 Task: Create a section Code Quality Sprint and in the section, add a milestone Customer Support Portal Development in the project AgileMatrix
Action: Mouse moved to (113, 468)
Screenshot: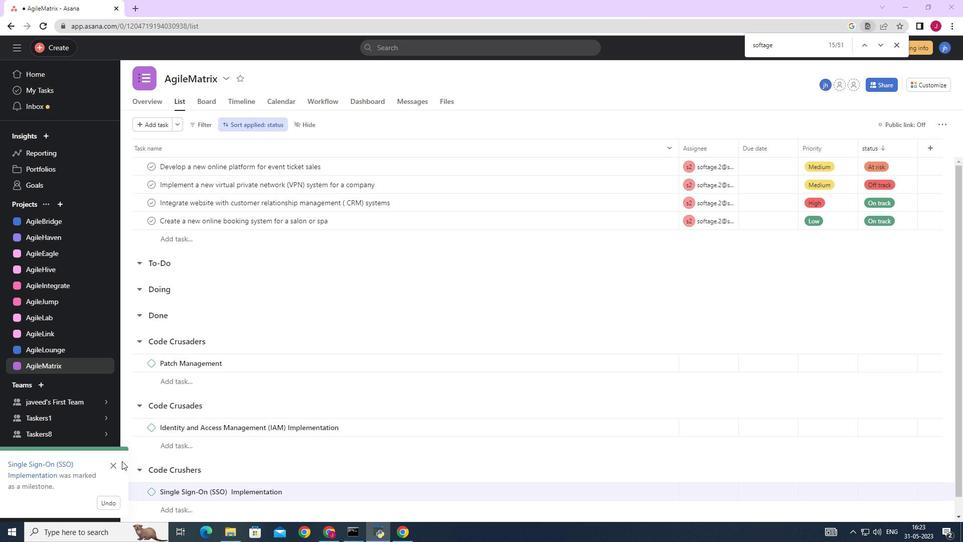
Action: Mouse pressed left at (113, 468)
Screenshot: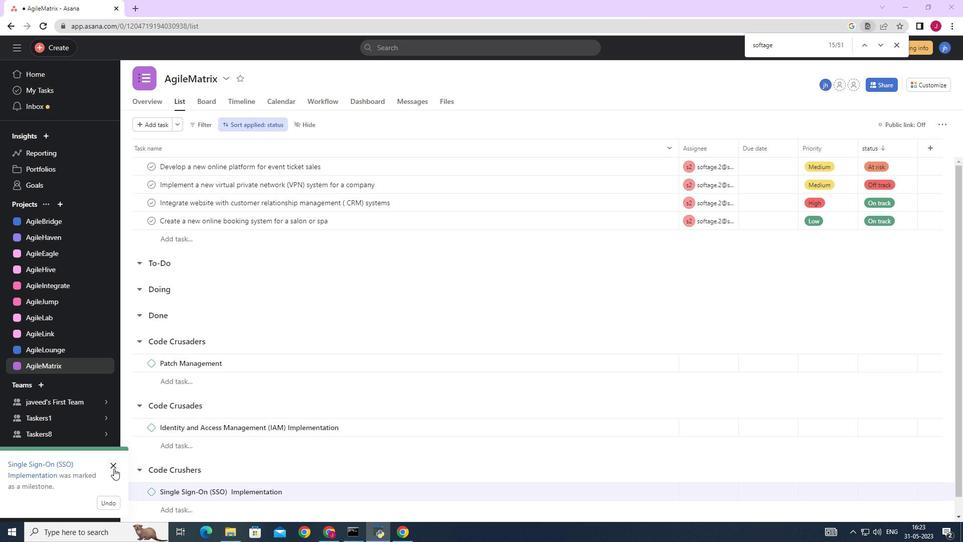 
Action: Mouse moved to (232, 416)
Screenshot: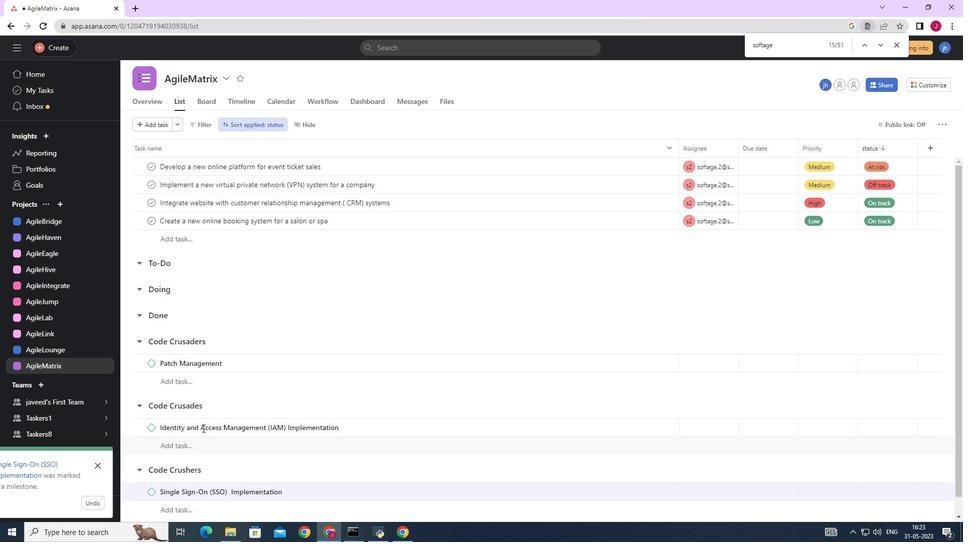 
Action: Mouse scrolled (232, 416) with delta (0, 0)
Screenshot: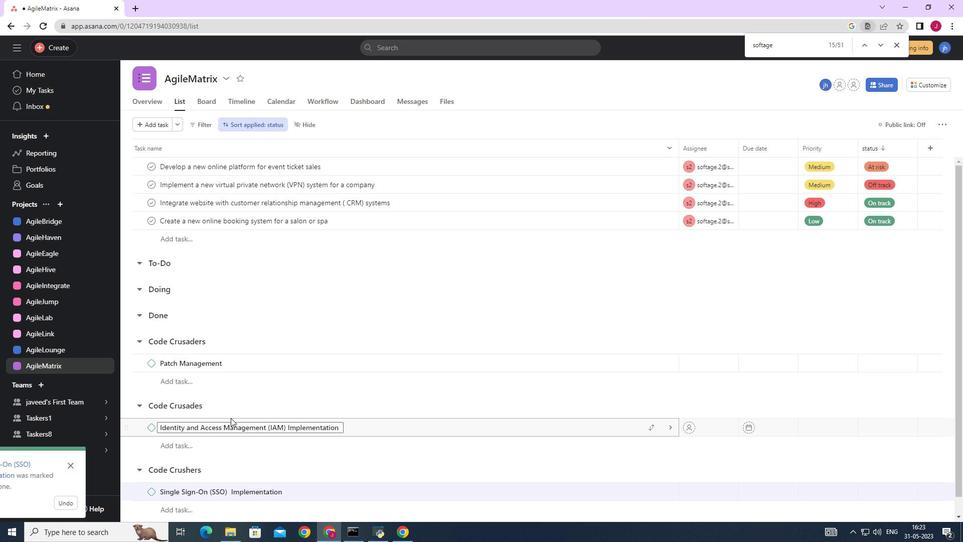 
Action: Mouse scrolled (232, 416) with delta (0, 0)
Screenshot: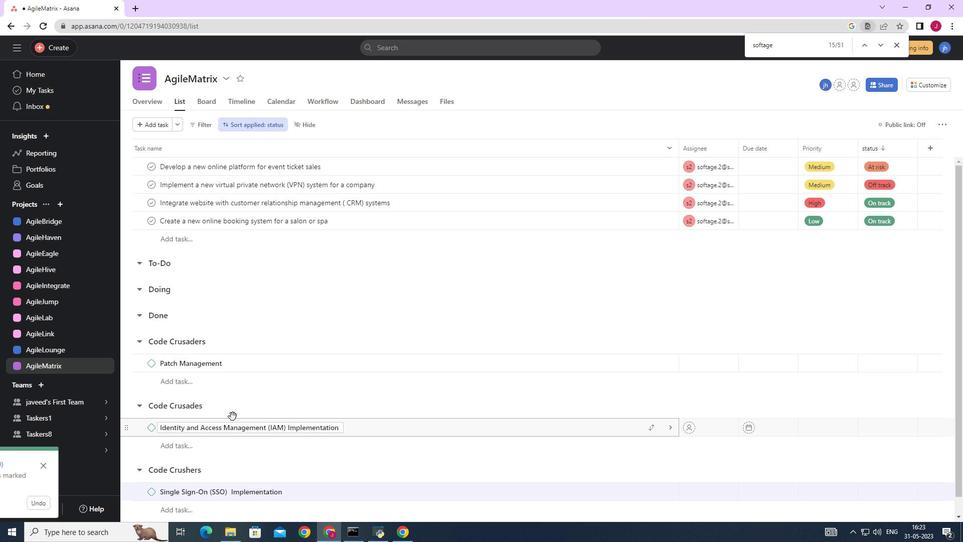 
Action: Mouse scrolled (232, 416) with delta (0, 0)
Screenshot: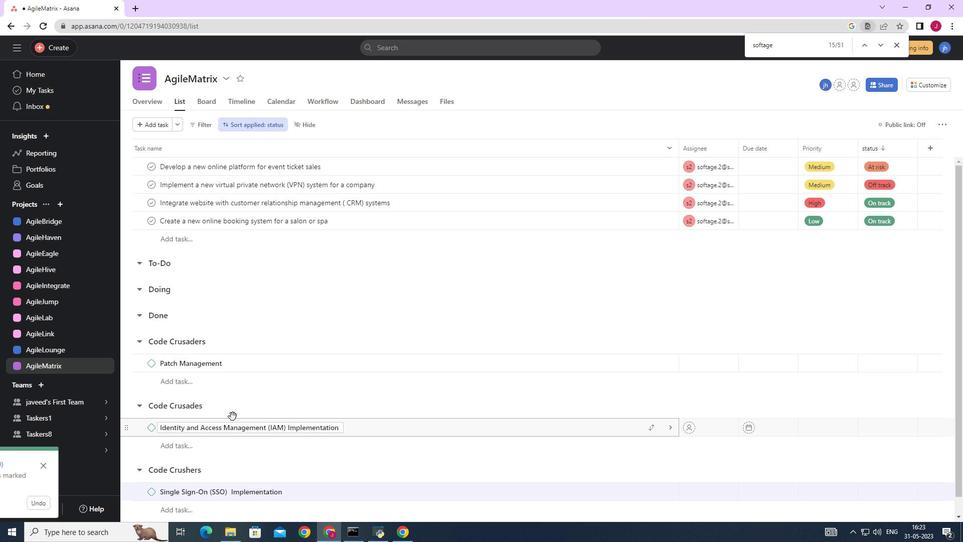 
Action: Mouse scrolled (232, 416) with delta (0, 0)
Screenshot: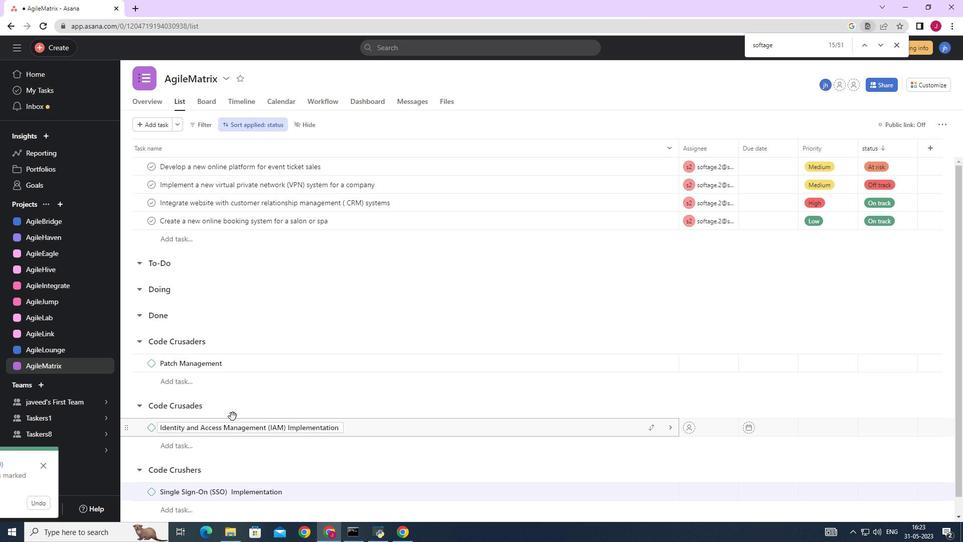 
Action: Mouse scrolled (232, 416) with delta (0, 0)
Screenshot: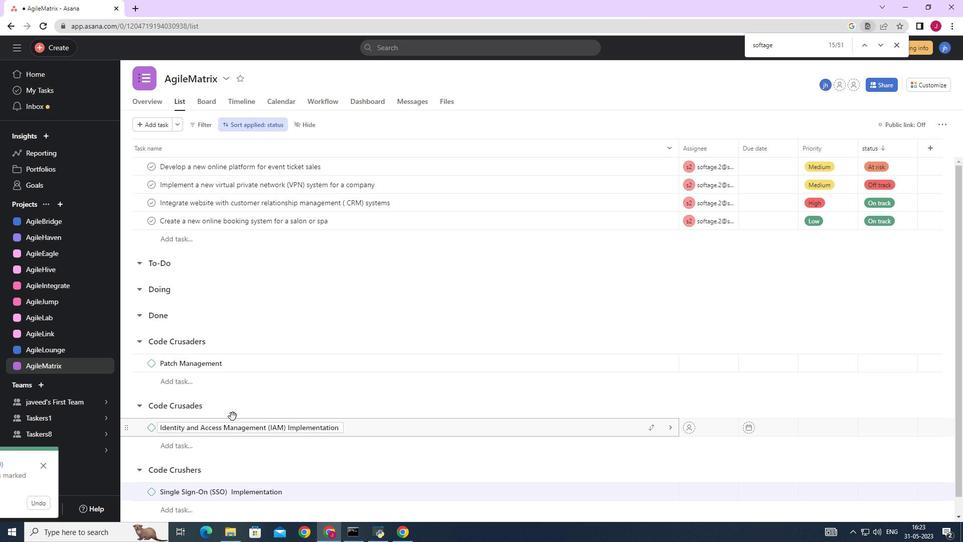 
Action: Mouse scrolled (232, 416) with delta (0, 0)
Screenshot: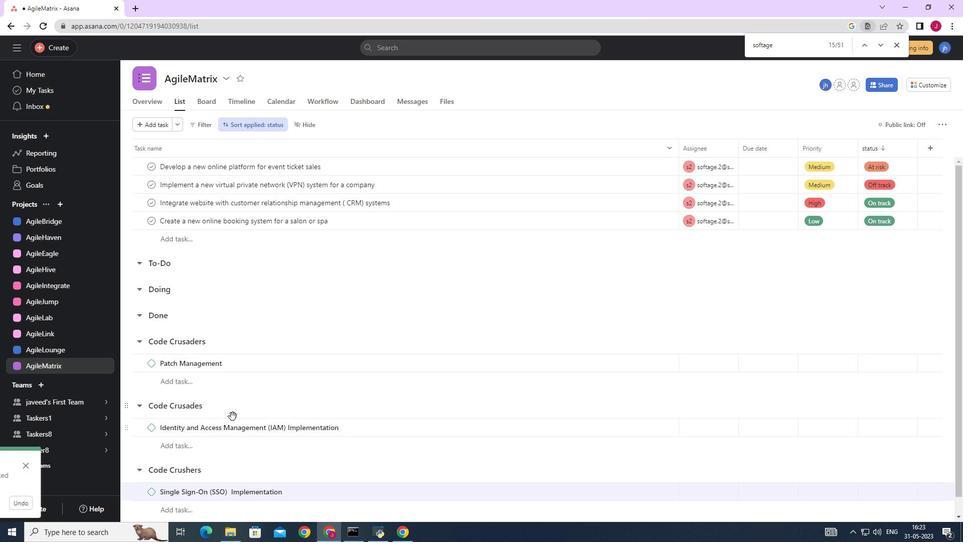 
Action: Mouse moved to (160, 510)
Screenshot: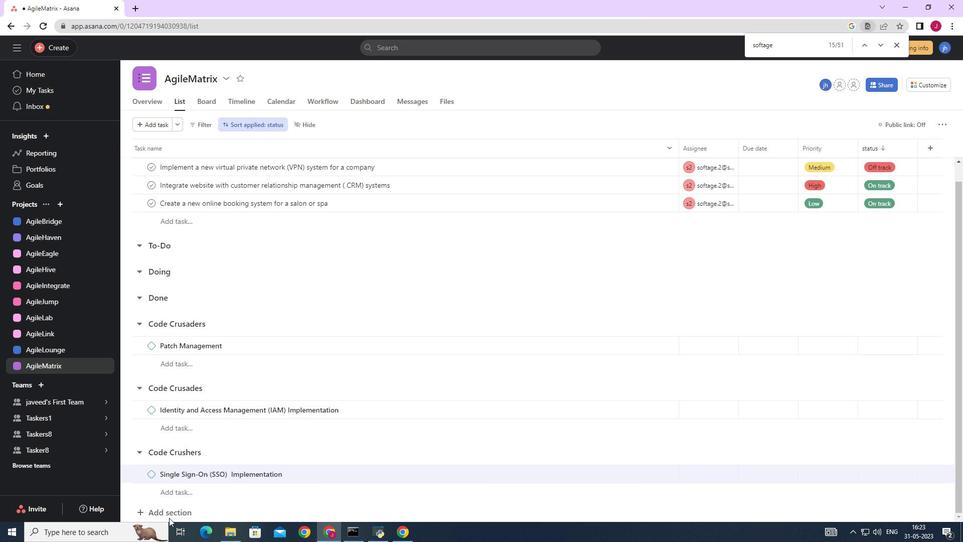 
Action: Mouse pressed left at (160, 510)
Screenshot: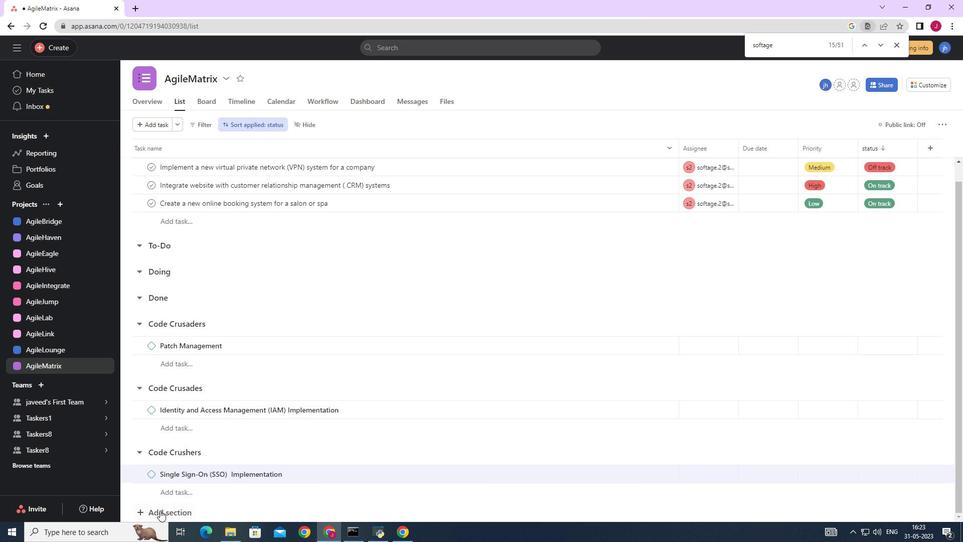 
Action: Mouse moved to (181, 472)
Screenshot: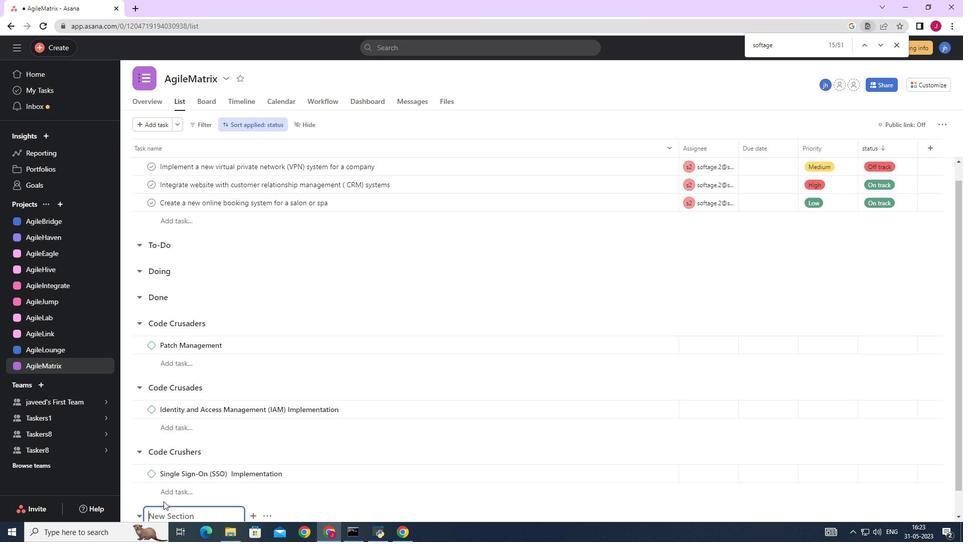 
Action: Mouse scrolled (181, 472) with delta (0, 0)
Screenshot: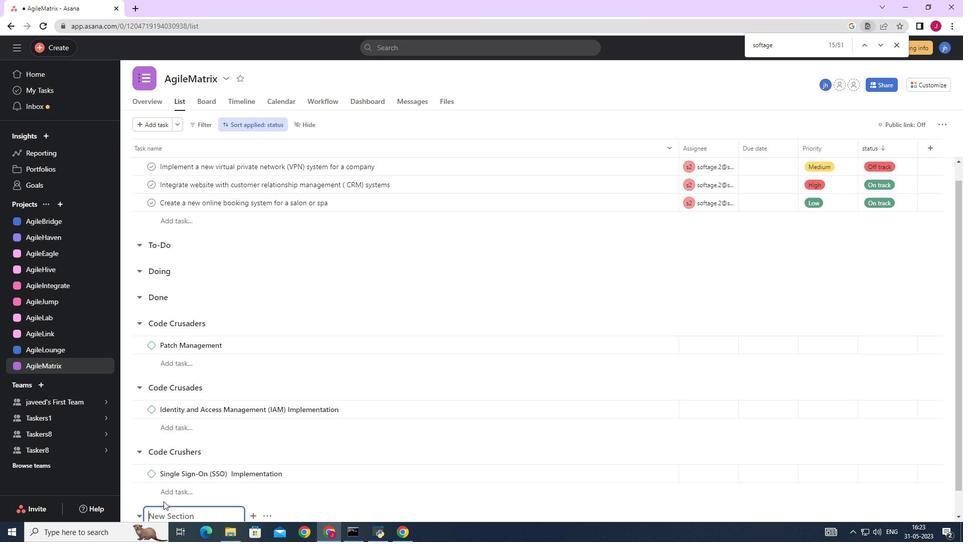 
Action: Mouse moved to (182, 471)
Screenshot: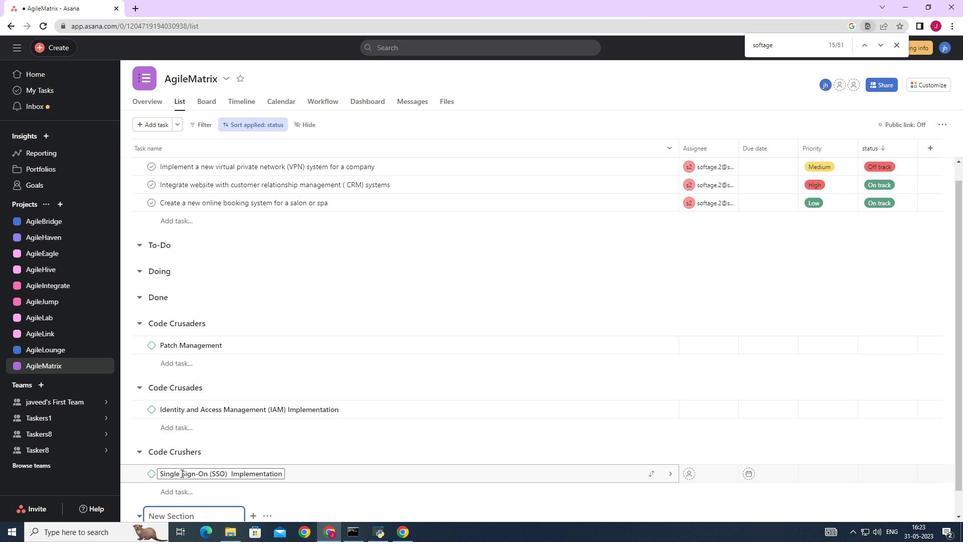 
Action: Mouse scrolled (181, 472) with delta (0, 0)
Screenshot: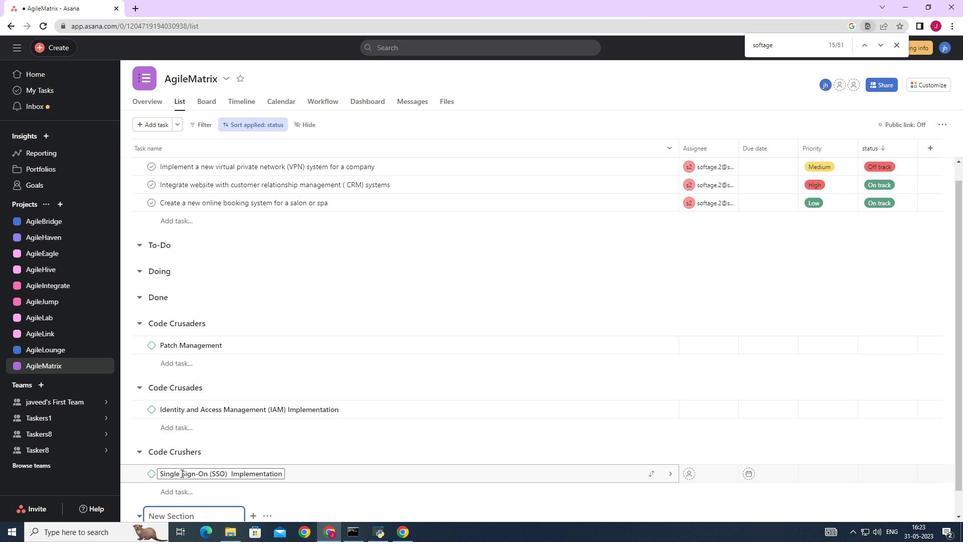 
Action: Mouse moved to (182, 470)
Screenshot: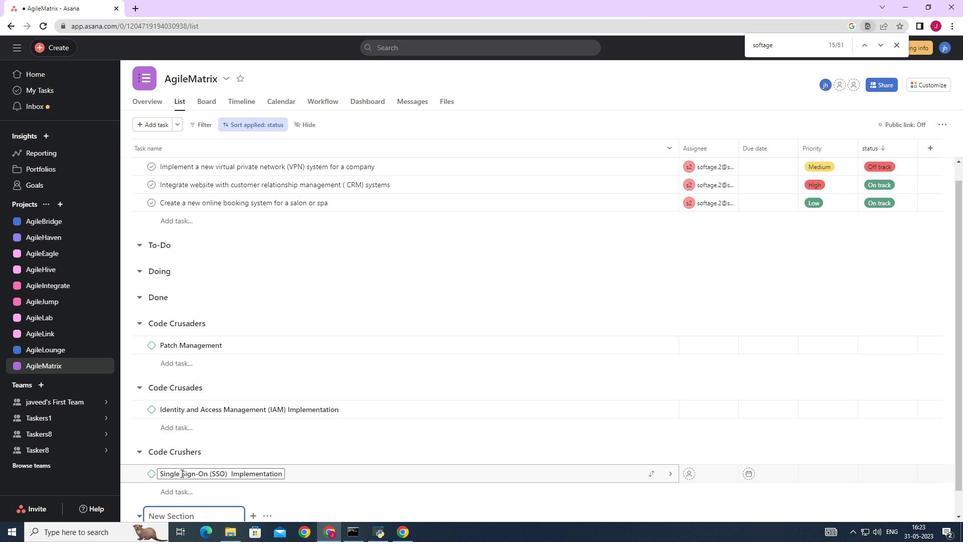 
Action: Mouse scrolled (181, 472) with delta (0, 0)
Screenshot: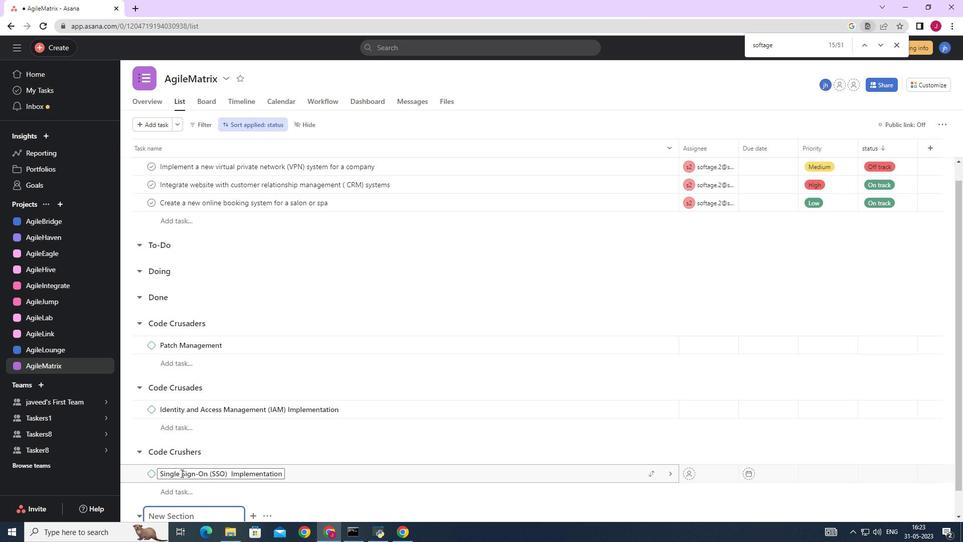 
Action: Mouse scrolled (181, 472) with delta (0, 0)
Screenshot: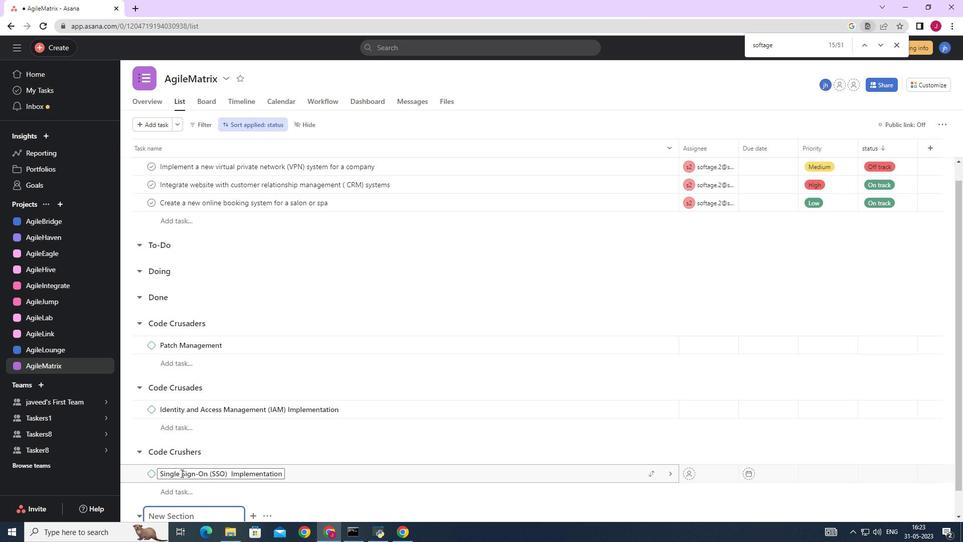
Action: Mouse scrolled (181, 472) with delta (0, 0)
Screenshot: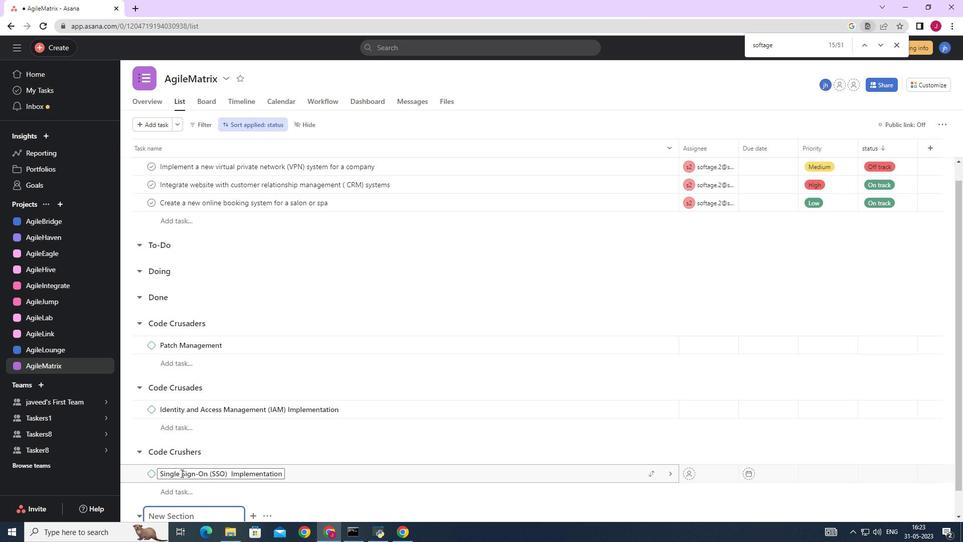 
Action: Mouse scrolled (181, 472) with delta (0, 0)
Screenshot: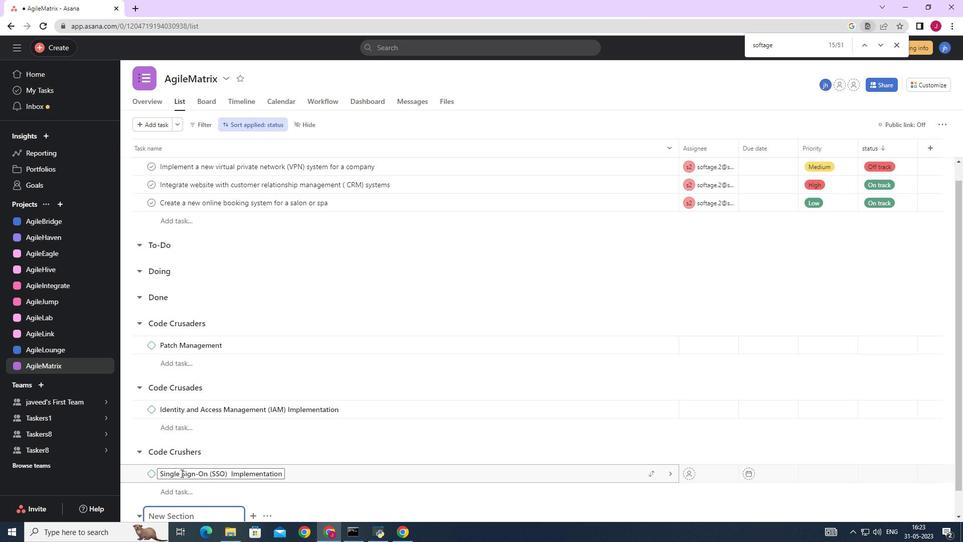 
Action: Mouse moved to (185, 487)
Screenshot: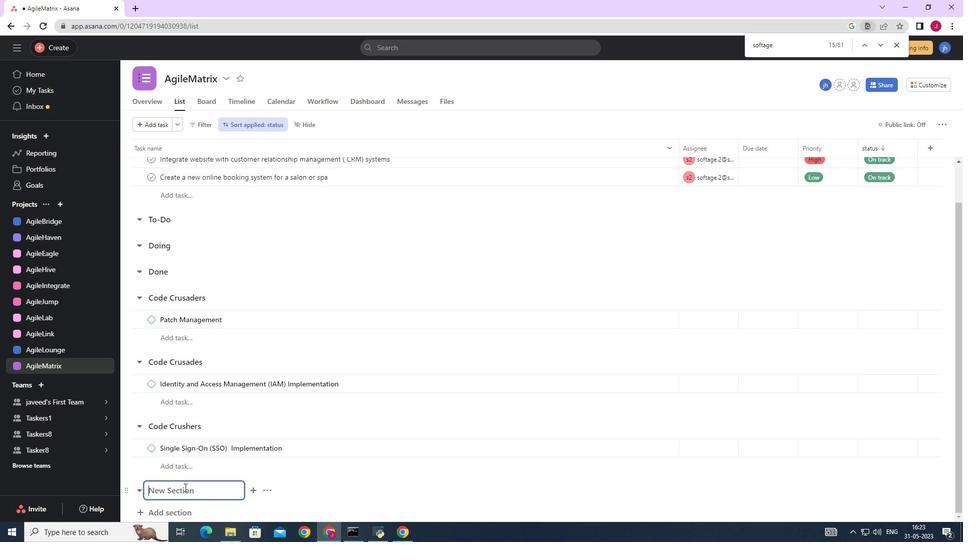 
Action: Mouse pressed left at (185, 487)
Screenshot: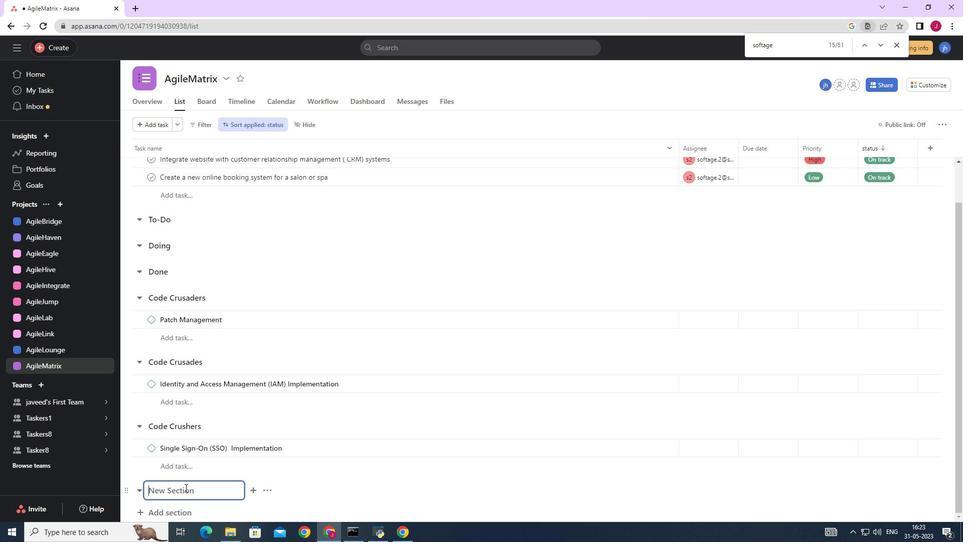 
Action: Key pressed <Key.caps_lock>C<Key.caps_lock>ode<Key.space><Key.caps_lock>Q<Key.caps_lock>uality<Key.space><Key.caps_lock>S<Key.caps_lock>printt<Key.backspace><Key.enter><Key.caps_lock>C<Key.caps_lock>ustomer<Key.space><Key.caps_lock>S<Key.caps_lock>upport<Key.space><Key.caps_lock>P<Key.caps_lock>ortal<Key.space><Key.caps_lock>D<Key.caps_lock>evelopment
Screenshot: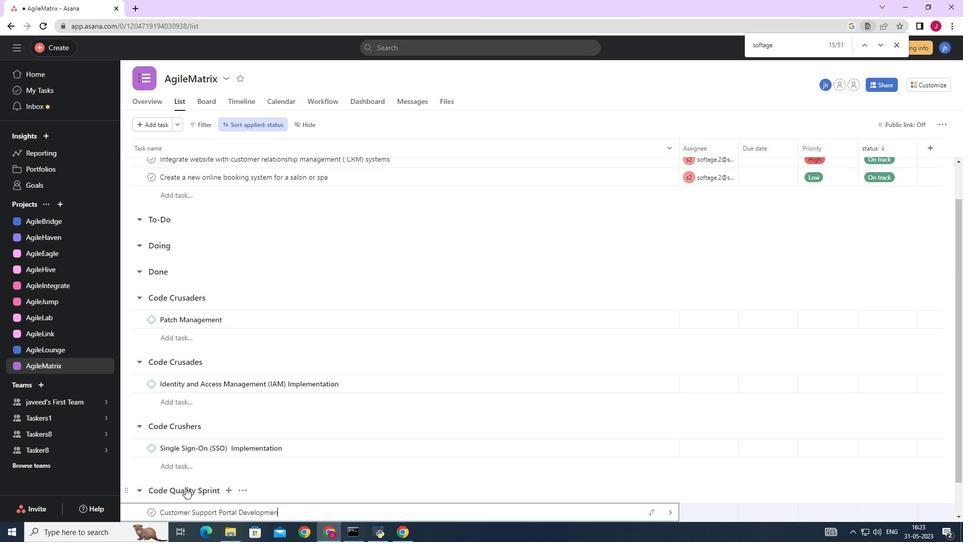 
Action: Mouse moved to (669, 514)
Screenshot: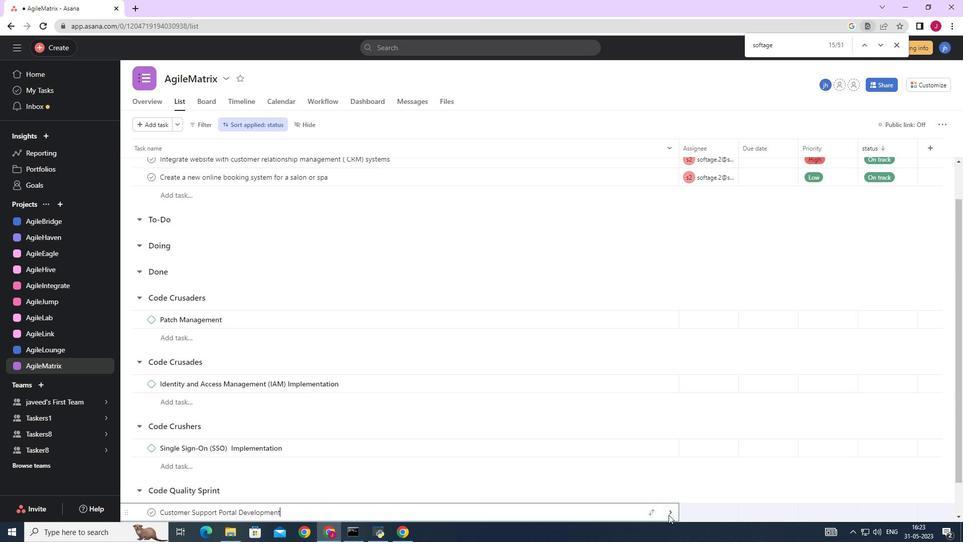 
Action: Mouse pressed left at (669, 514)
Screenshot: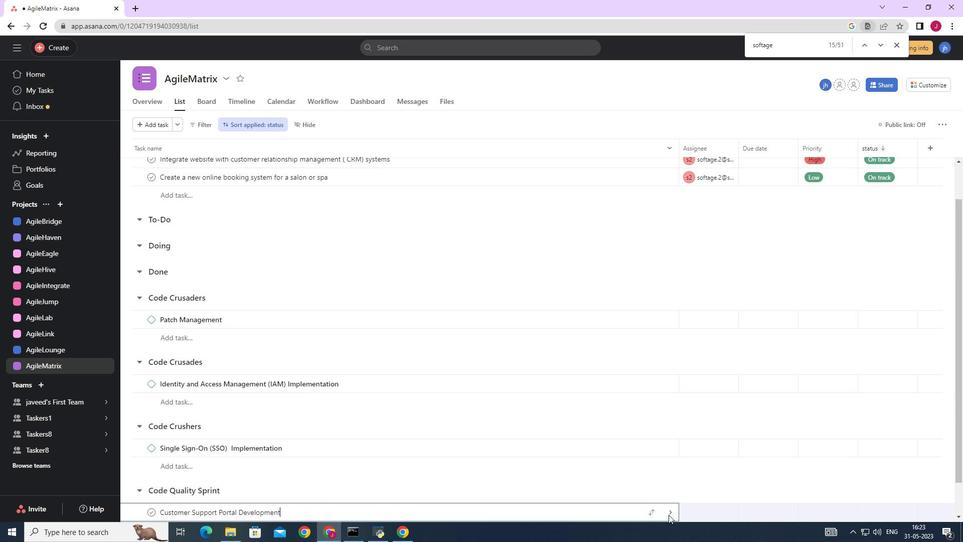 
Action: Mouse moved to (360, 505)
Screenshot: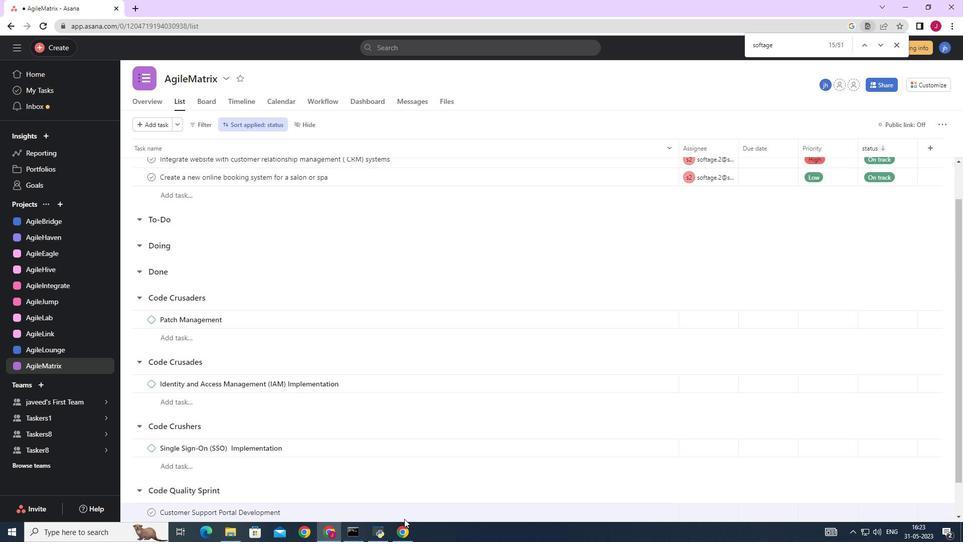 
Action: Mouse scrolled (360, 504) with delta (0, 0)
Screenshot: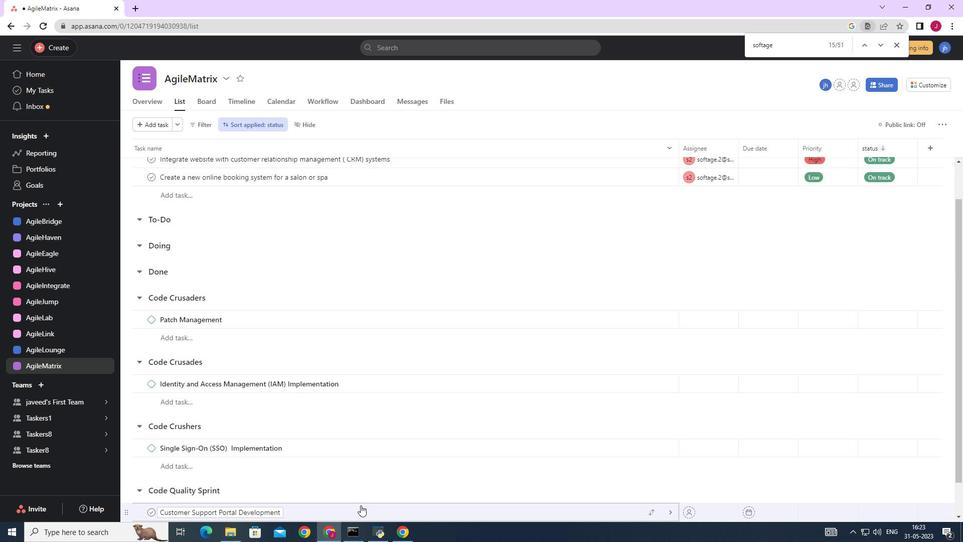 
Action: Mouse moved to (667, 475)
Screenshot: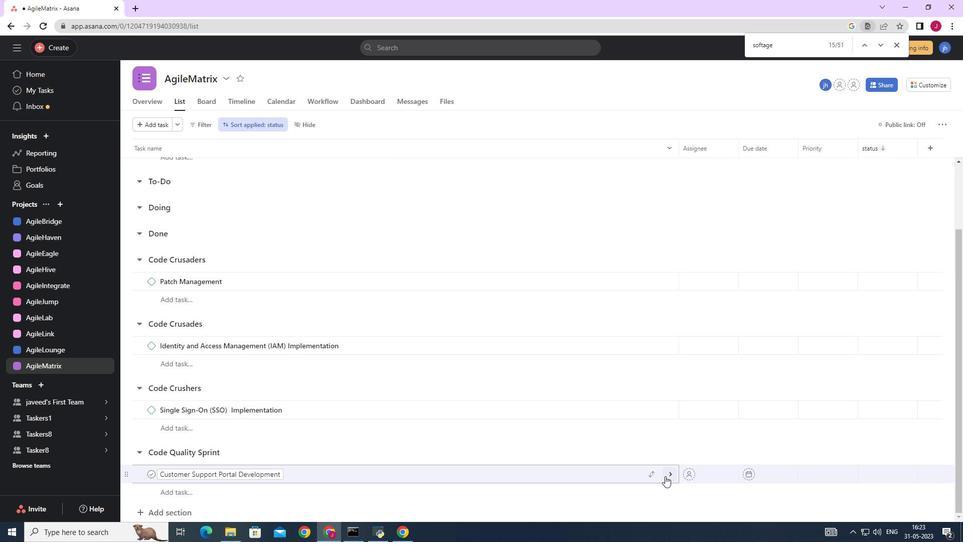 
Action: Mouse pressed left at (667, 475)
Screenshot: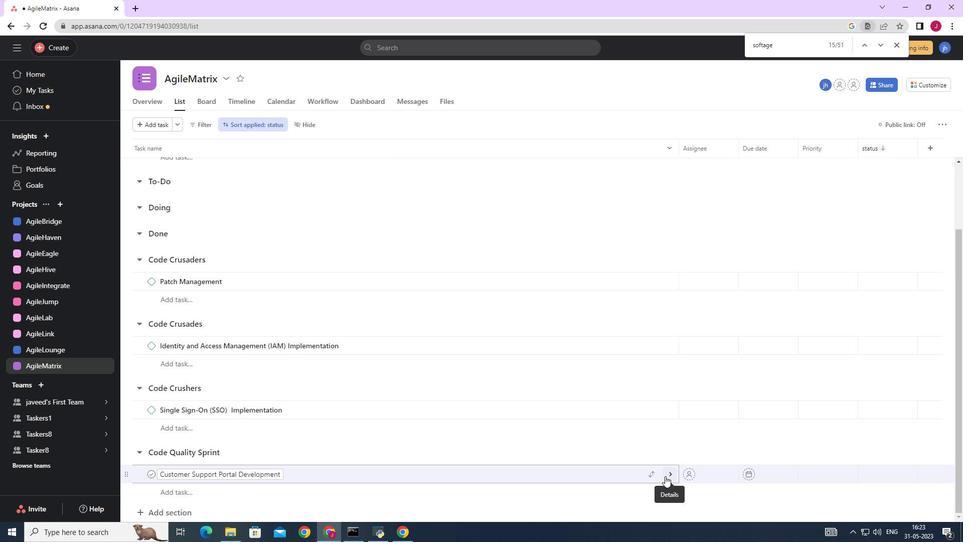 
Action: Mouse moved to (922, 125)
Screenshot: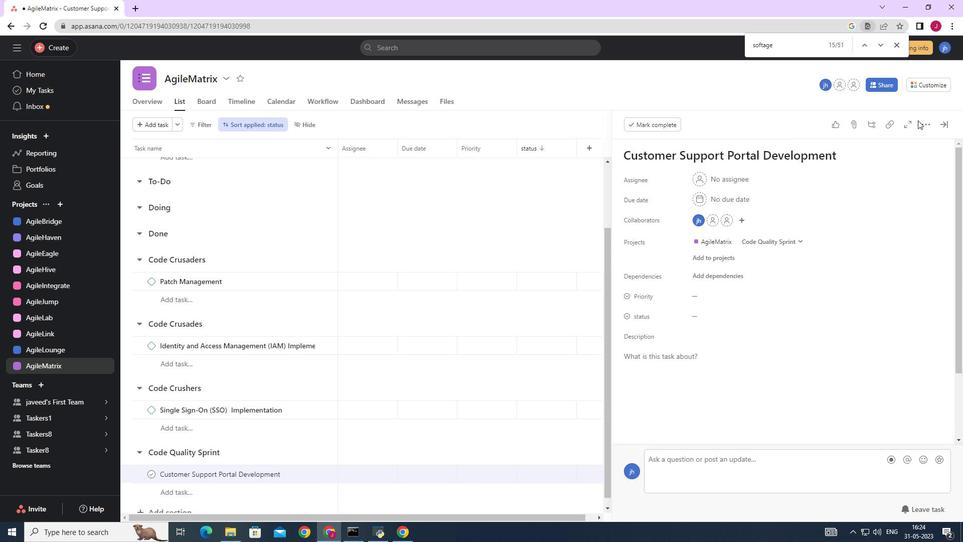 
Action: Mouse pressed left at (922, 125)
Screenshot: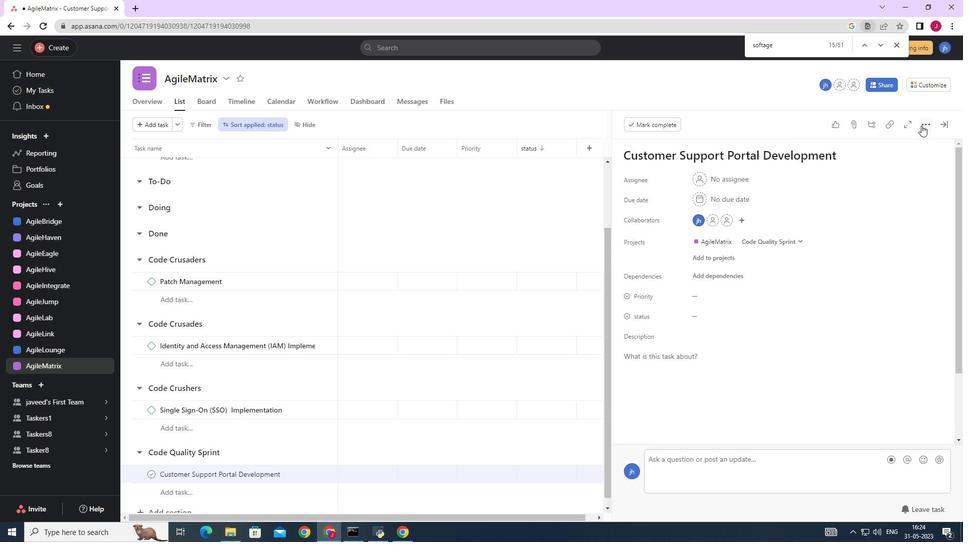 
Action: Mouse moved to (834, 160)
Screenshot: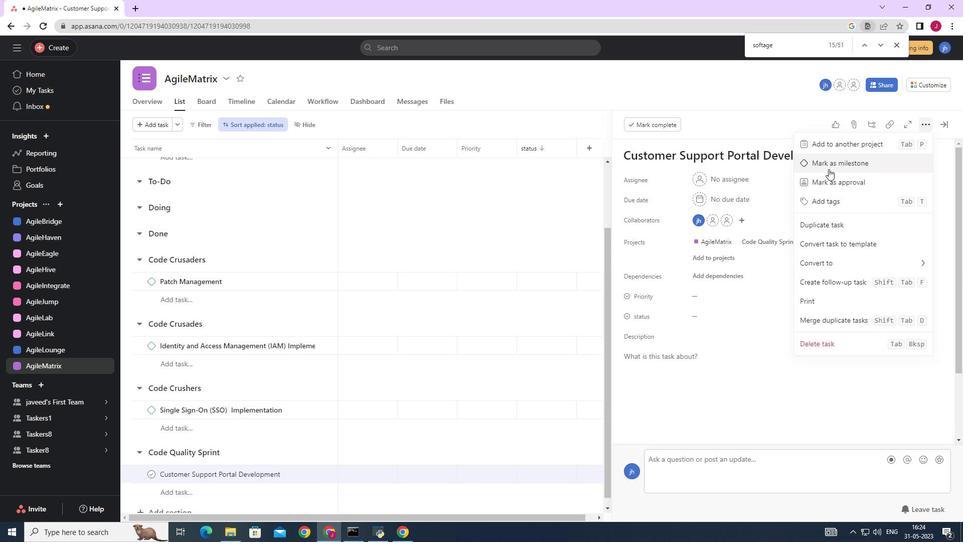 
Action: Mouse pressed left at (834, 160)
Screenshot: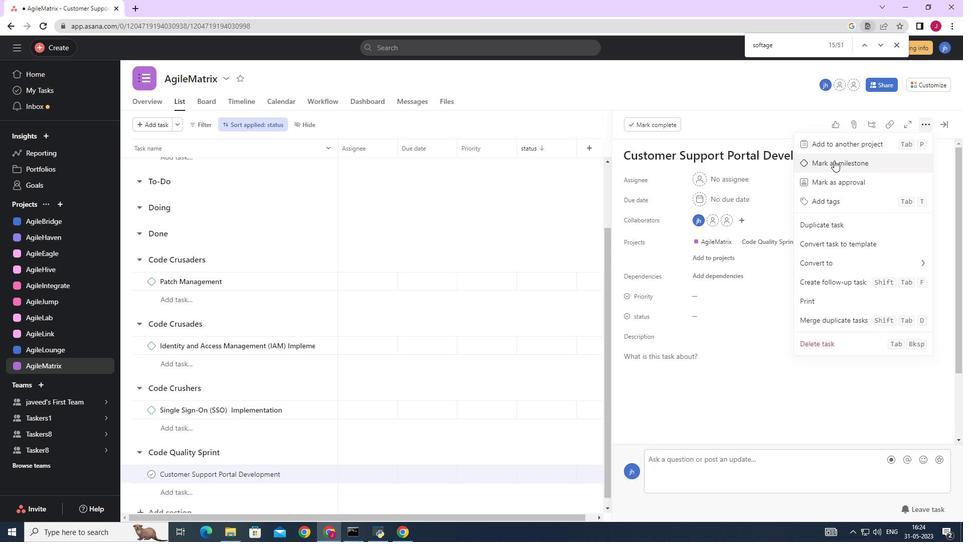 
Action: Mouse moved to (946, 121)
Screenshot: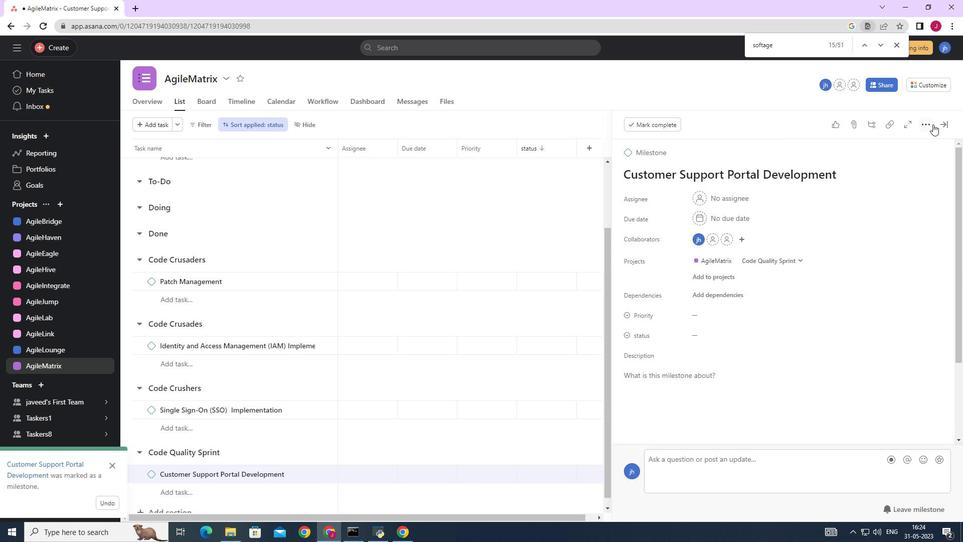 
Action: Mouse pressed left at (946, 121)
Screenshot: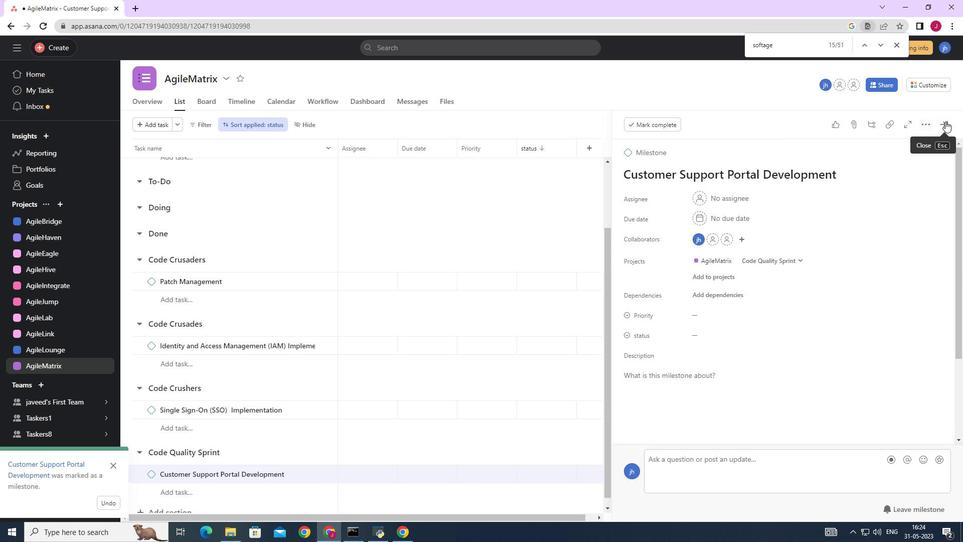 
Action: Mouse moved to (635, 237)
Screenshot: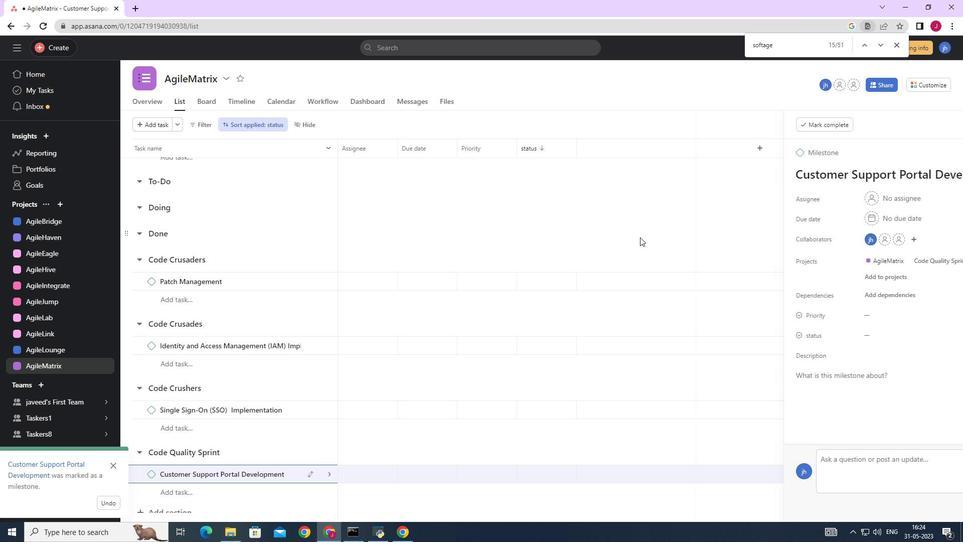 
